 Task: Set the HTTP proxy URL to "http://localhost:8080".
Action: Mouse moved to (89, 60)
Screenshot: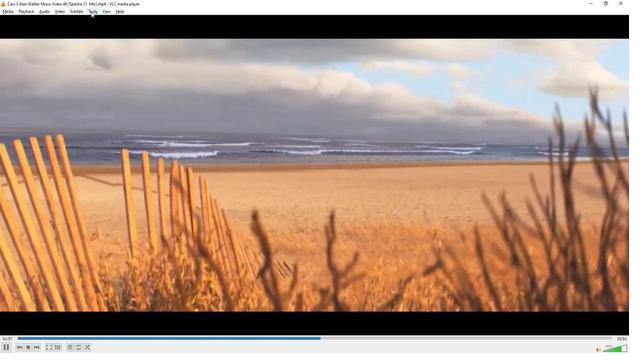 
Action: Mouse pressed left at (89, 60)
Screenshot: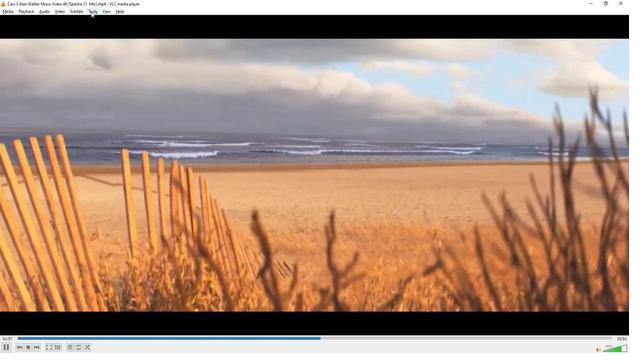 
Action: Mouse moved to (112, 94)
Screenshot: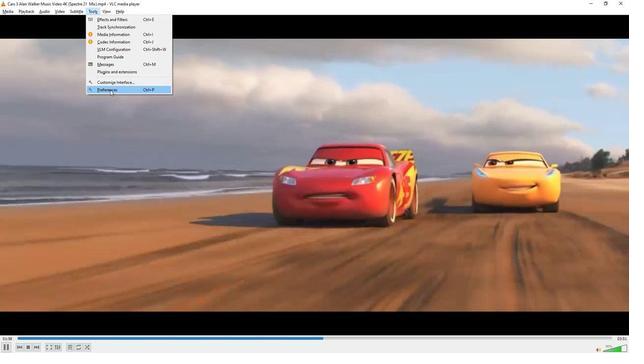 
Action: Mouse pressed left at (112, 94)
Screenshot: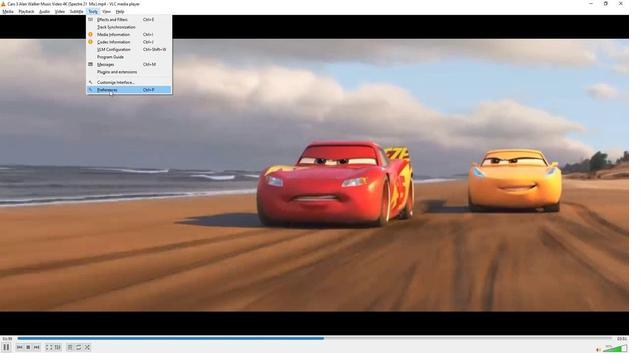 
Action: Mouse moved to (342, 81)
Screenshot: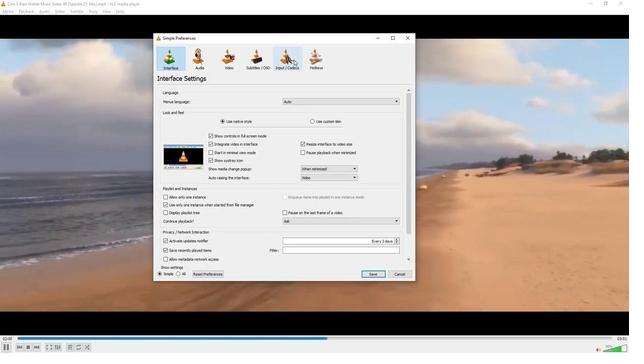 
Action: Mouse pressed left at (342, 81)
Screenshot: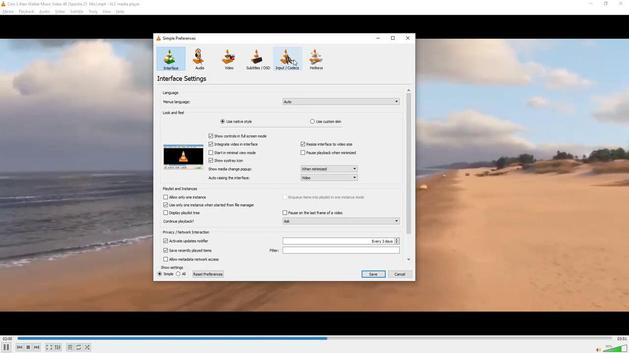 
Action: Mouse moved to (308, 157)
Screenshot: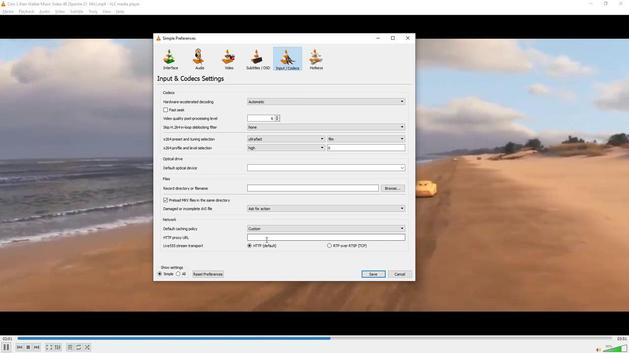 
Action: Mouse pressed left at (308, 157)
Screenshot: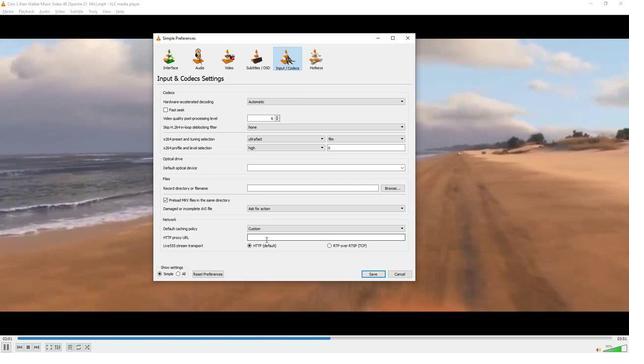 
Action: Key pressed http<Key.shift_r>://localhost<Key.shift_r>:8080
Screenshot: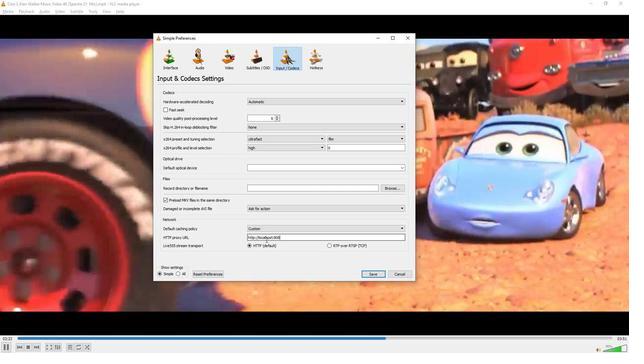 
Action: Mouse moved to (353, 172)
Screenshot: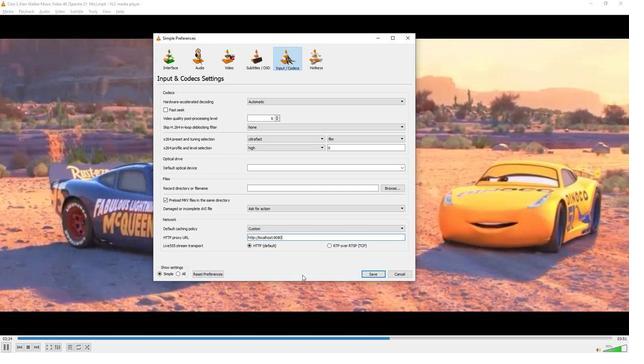 
